 Task: Add to scrum project Visionary a team member softage.4@softage.net.
Action: Mouse moved to (326, 217)
Screenshot: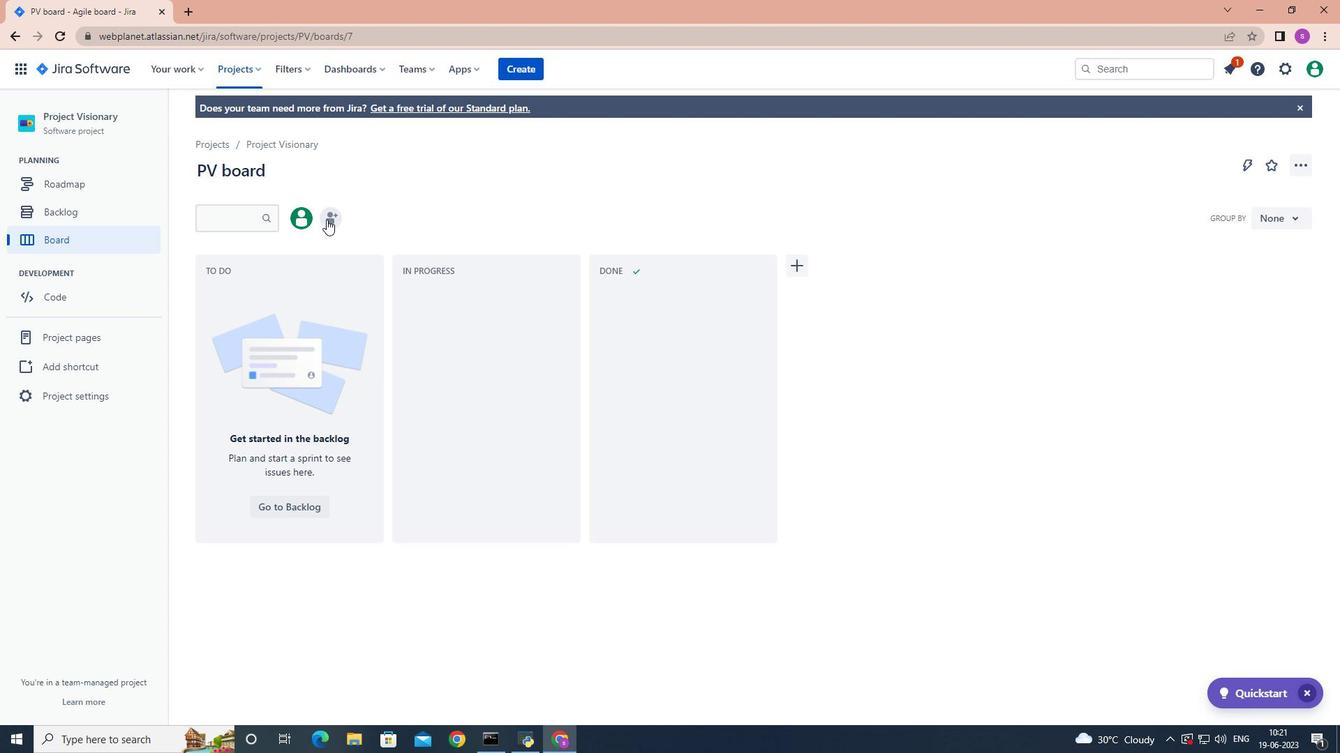 
Action: Mouse pressed left at (326, 217)
Screenshot: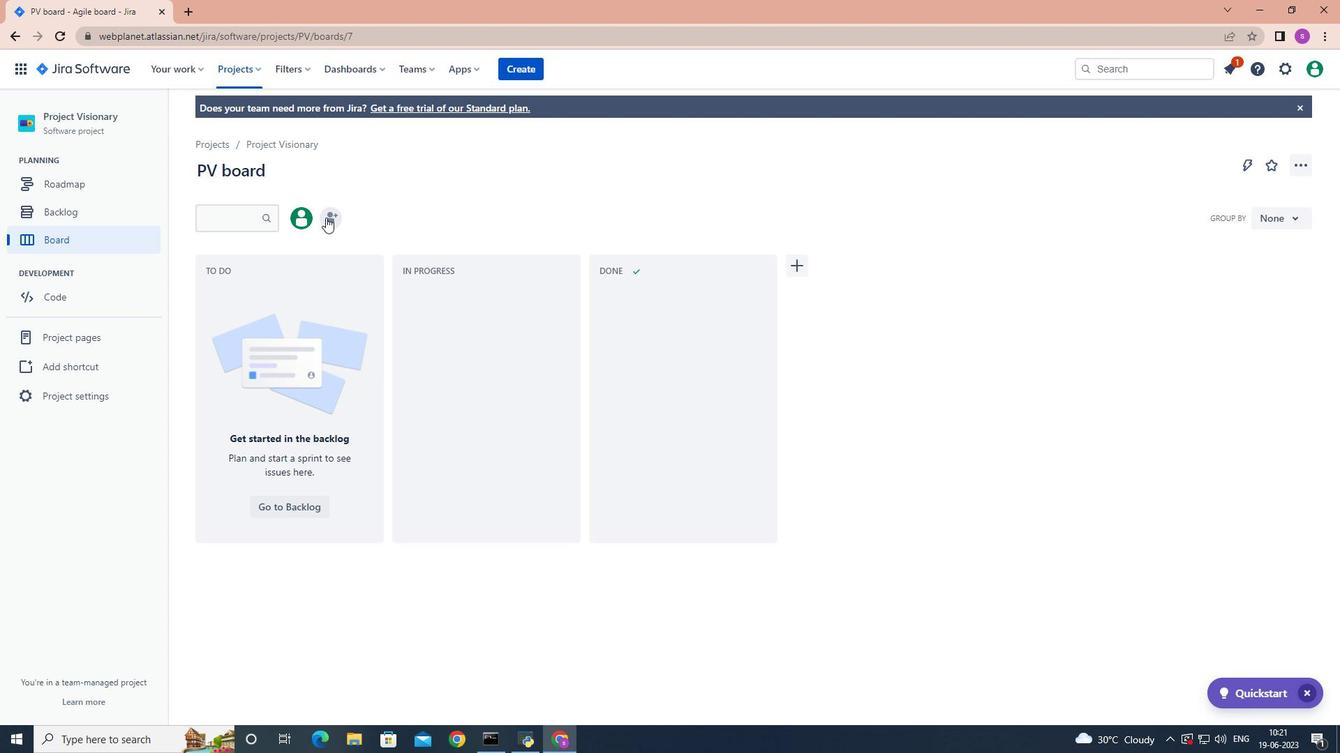 
Action: Mouse moved to (490, 236)
Screenshot: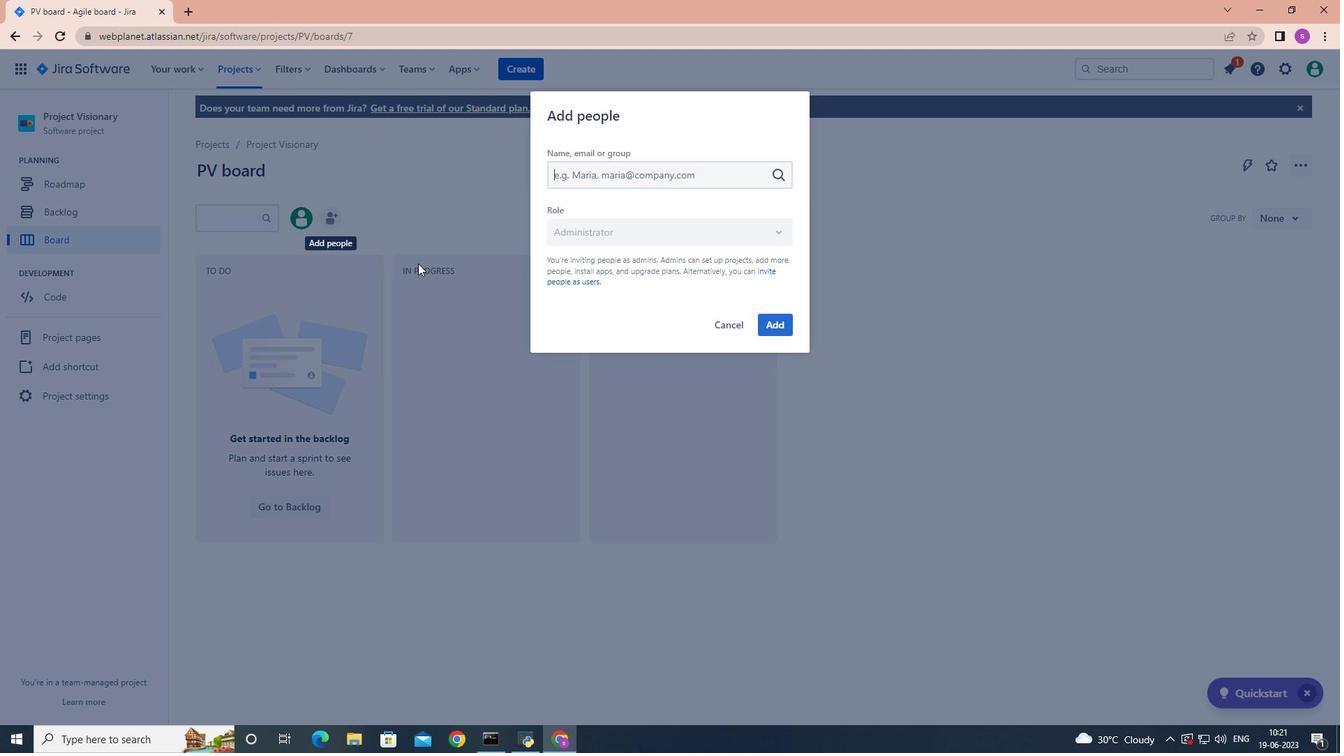 
Action: Key pressed softage.4
Screenshot: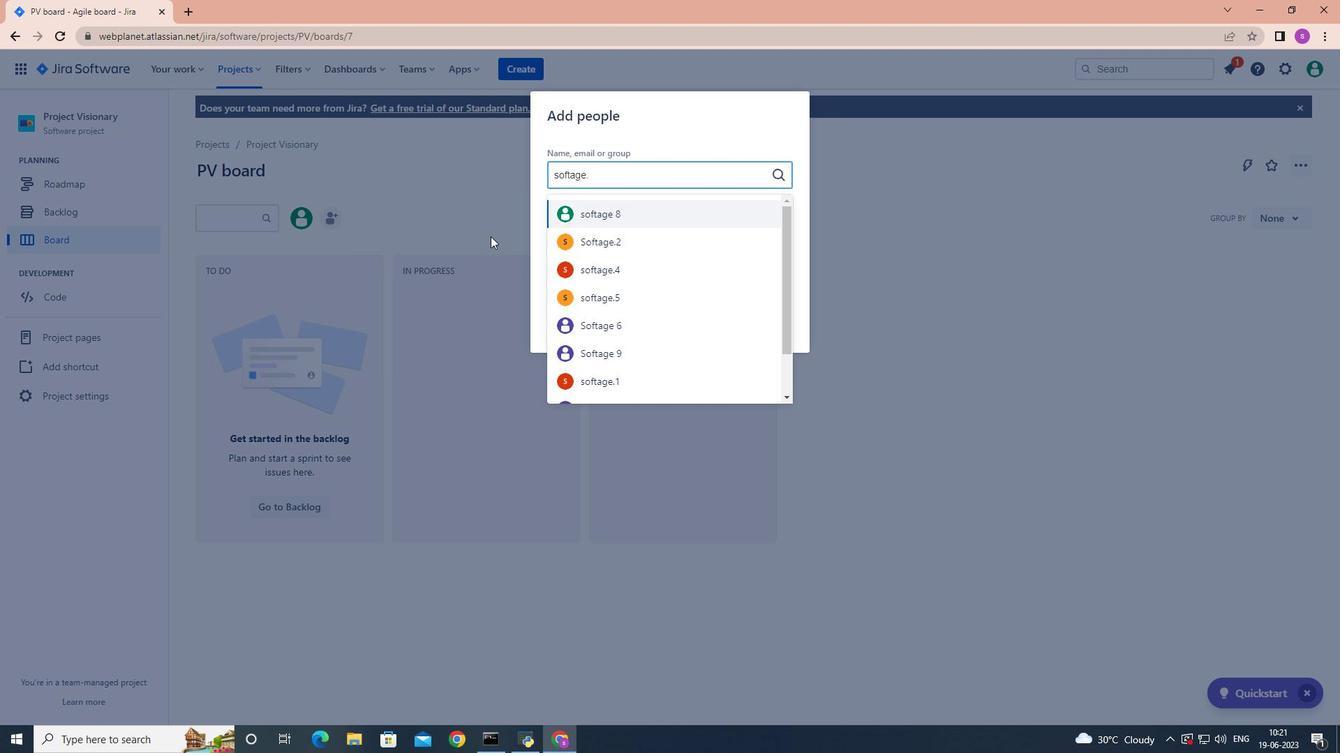 
Action: Mouse moved to (634, 204)
Screenshot: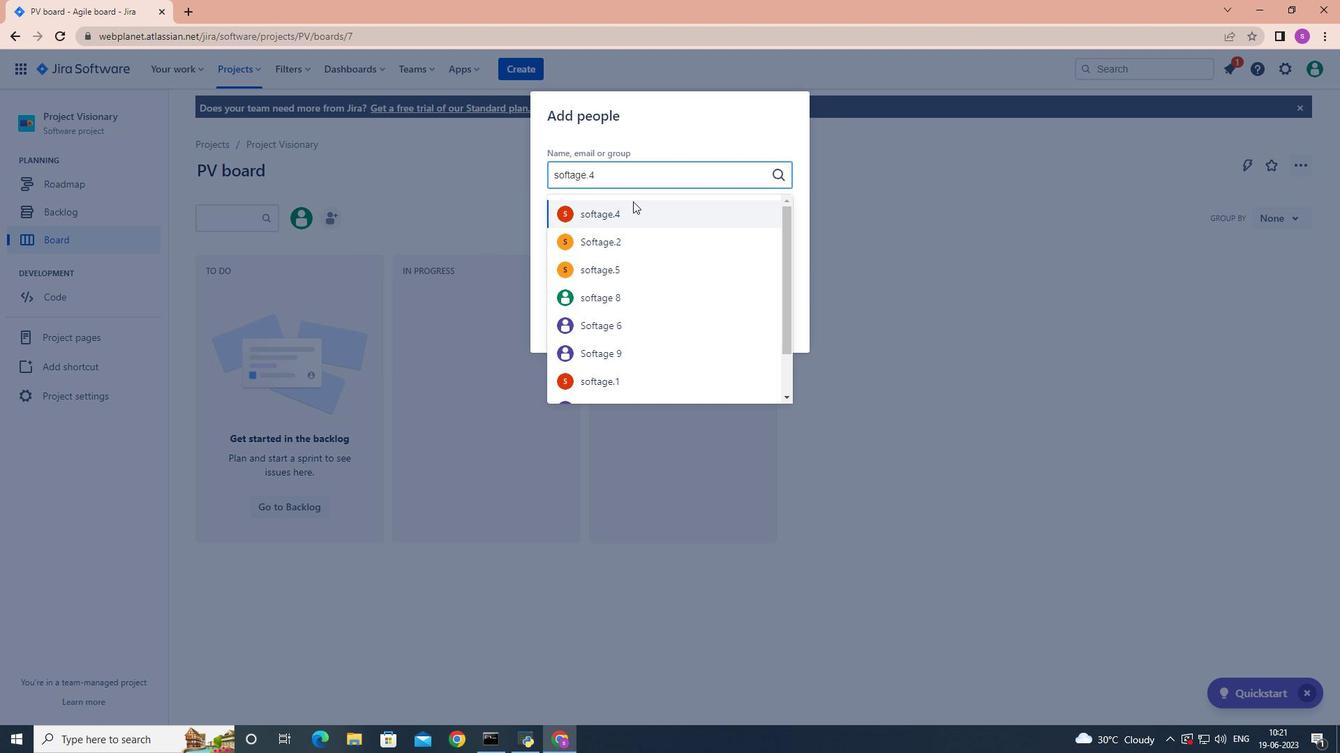 
Action: Mouse pressed left at (634, 204)
Screenshot: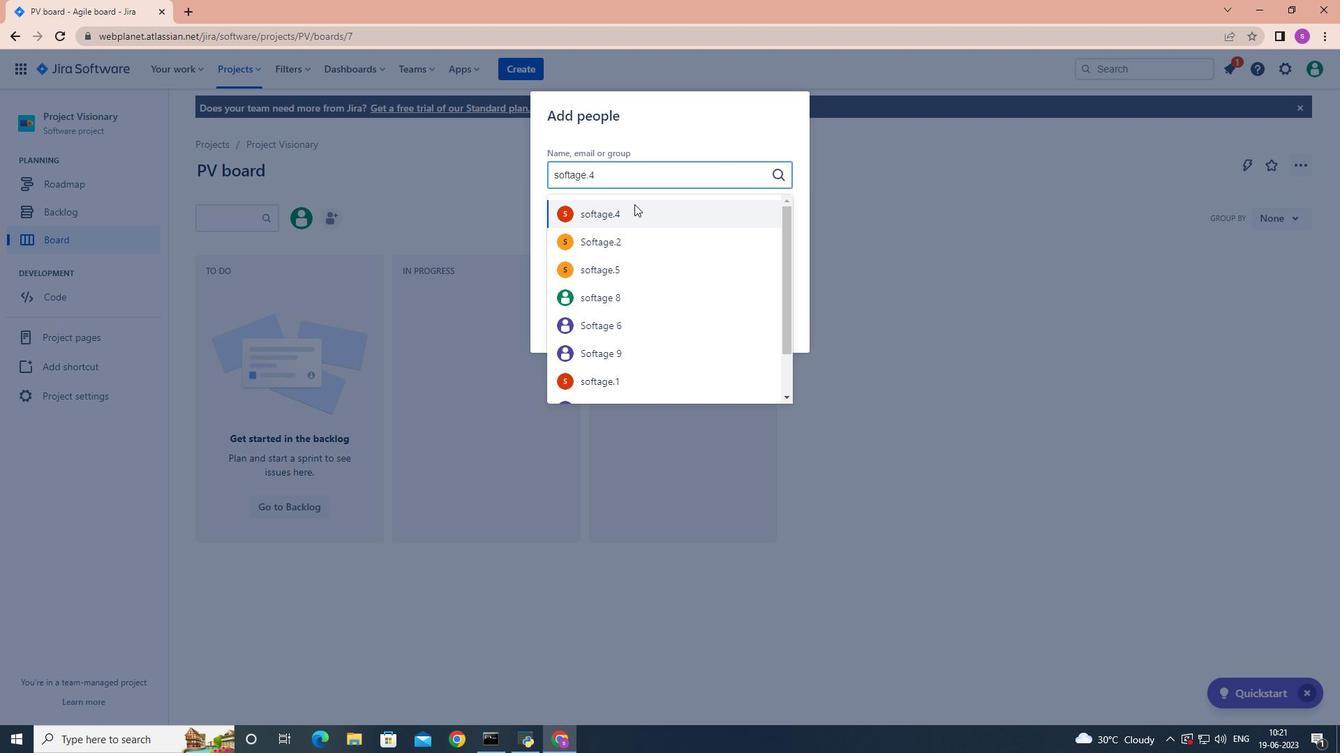 
Action: Mouse moved to (763, 325)
Screenshot: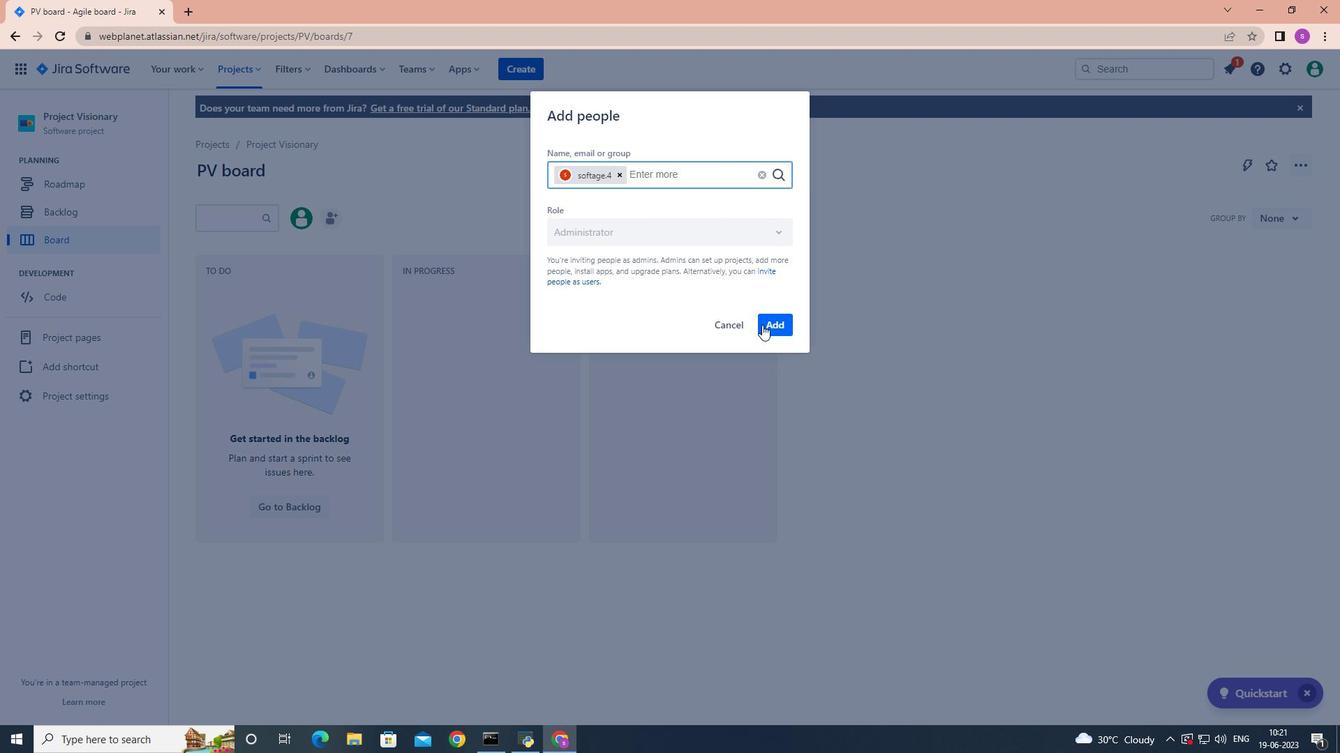 
Action: Mouse pressed left at (763, 325)
Screenshot: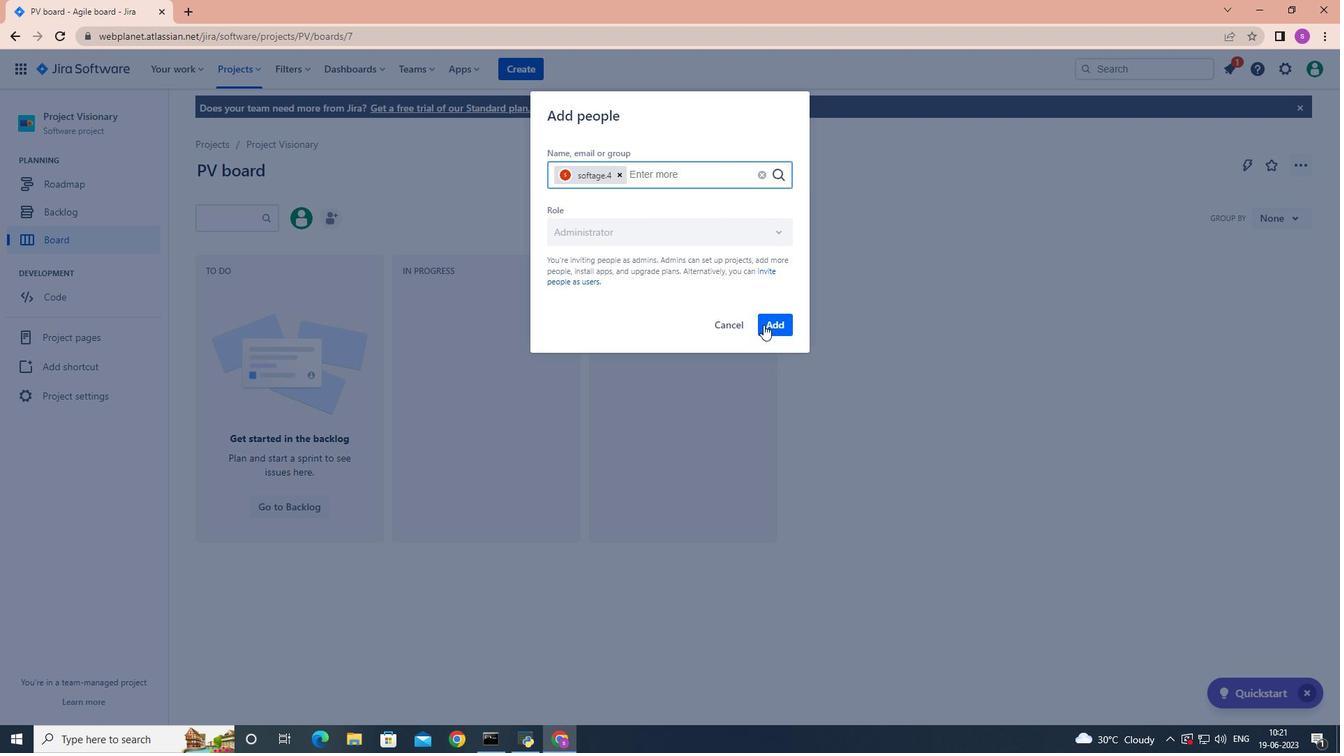 
Action: Mouse moved to (767, 322)
Screenshot: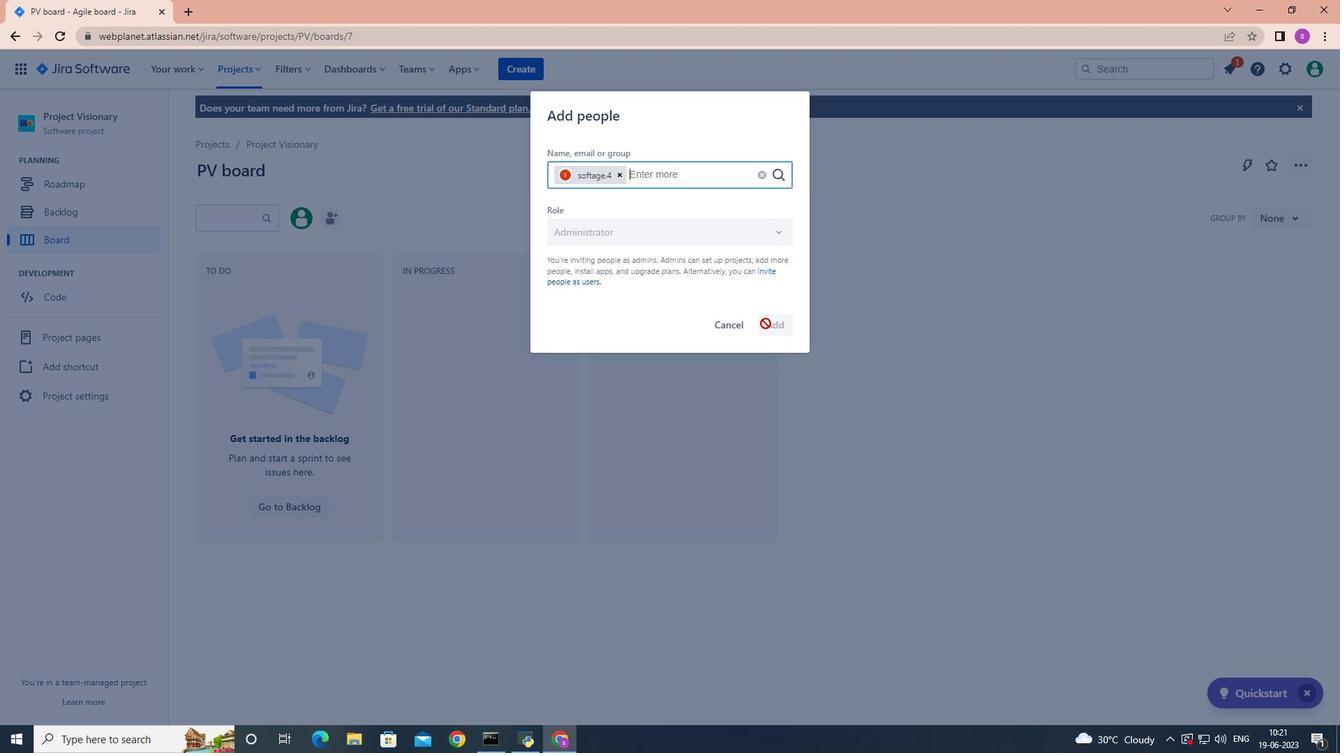 
